 Task: Apply the theme  ""Swiss"".
Action: Mouse moved to (219, 80)
Screenshot: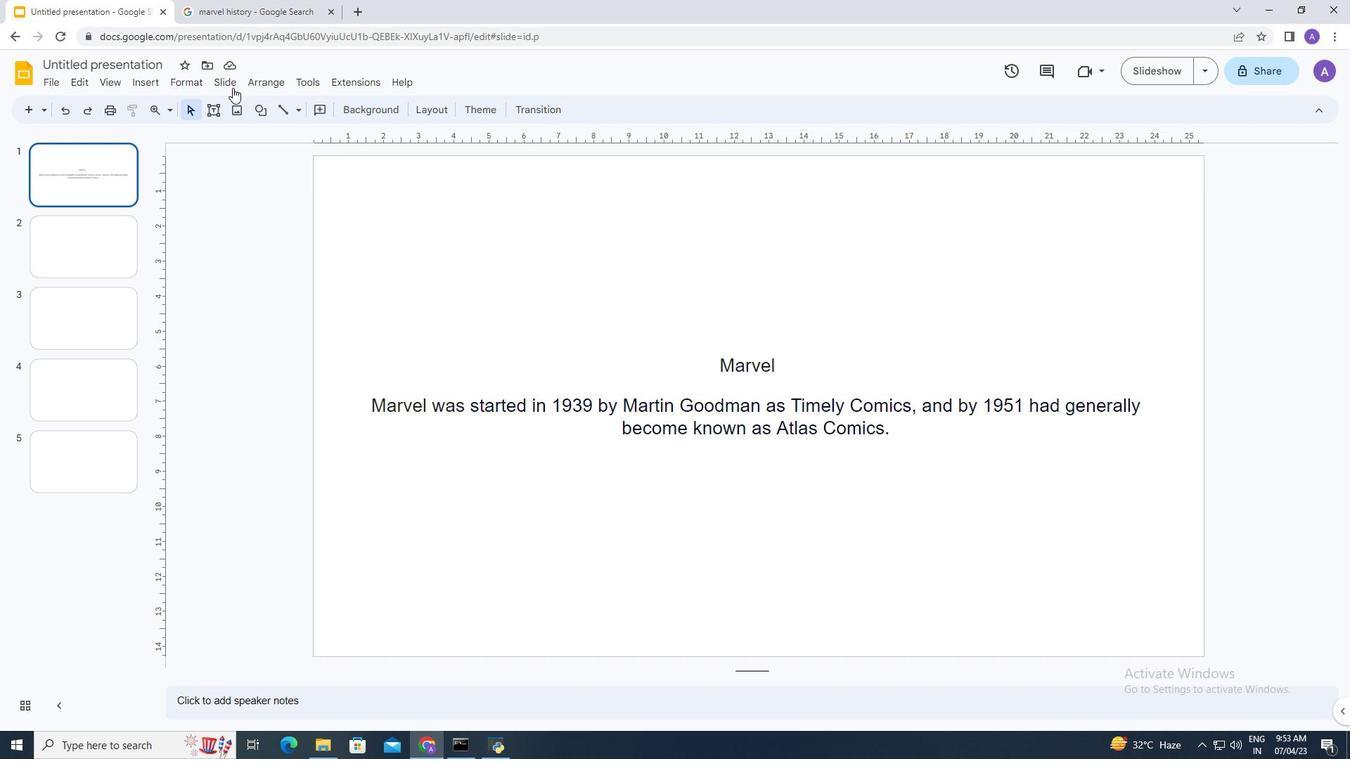 
Action: Mouse pressed left at (219, 80)
Screenshot: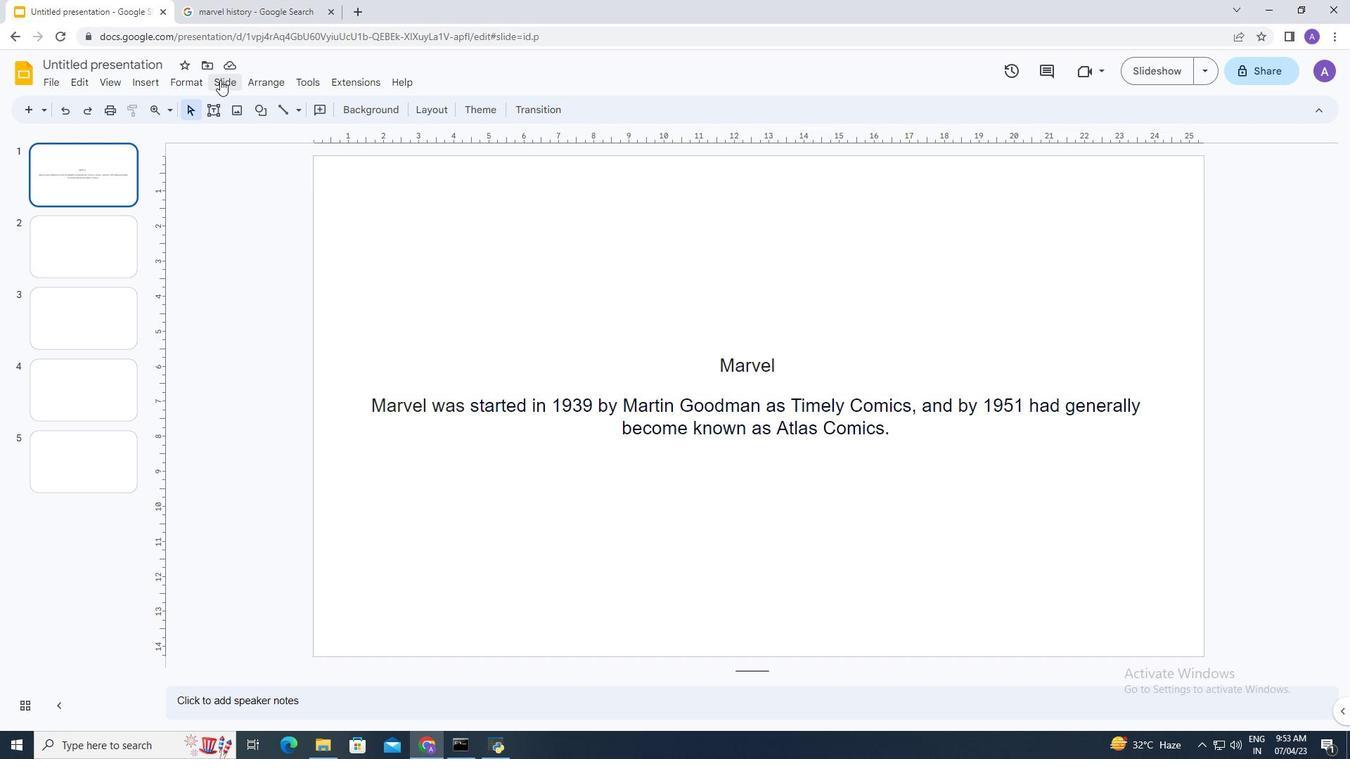 
Action: Mouse moved to (301, 330)
Screenshot: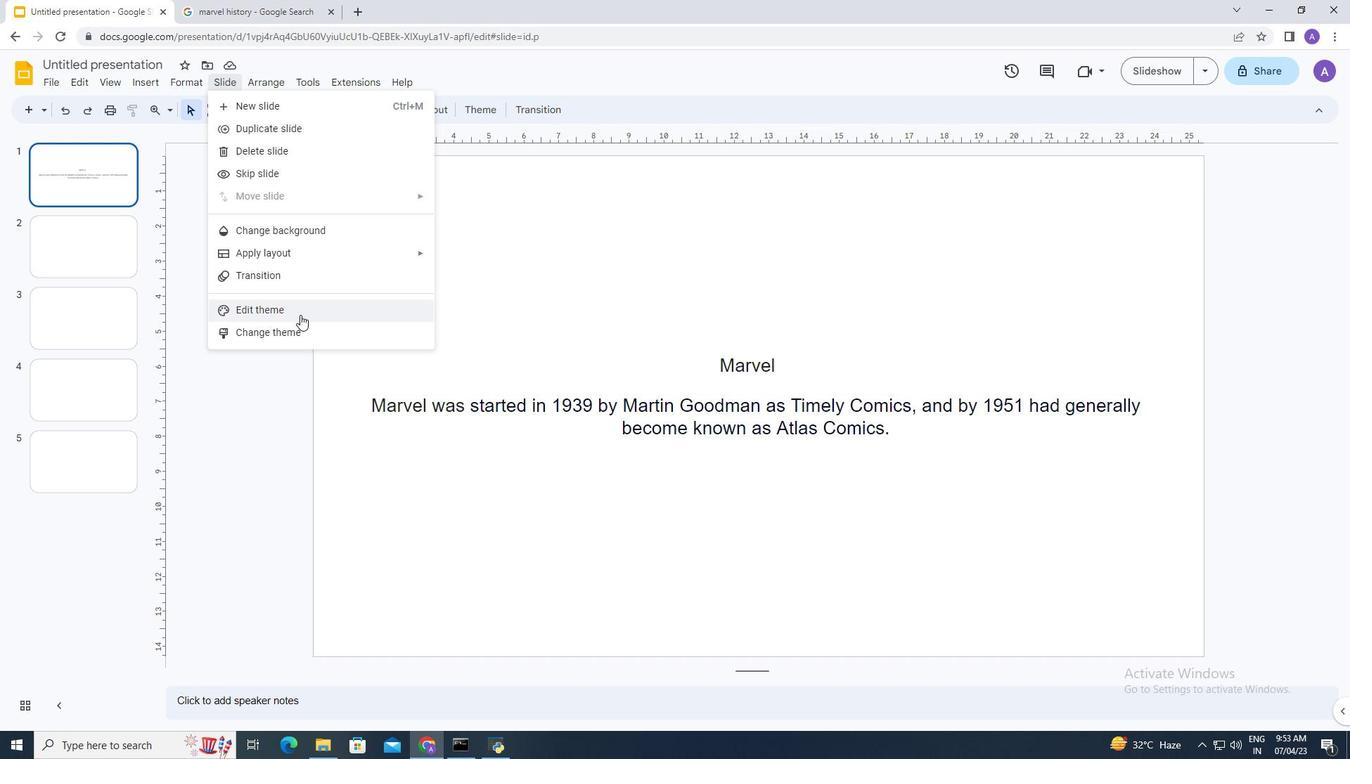 
Action: Mouse pressed left at (301, 330)
Screenshot: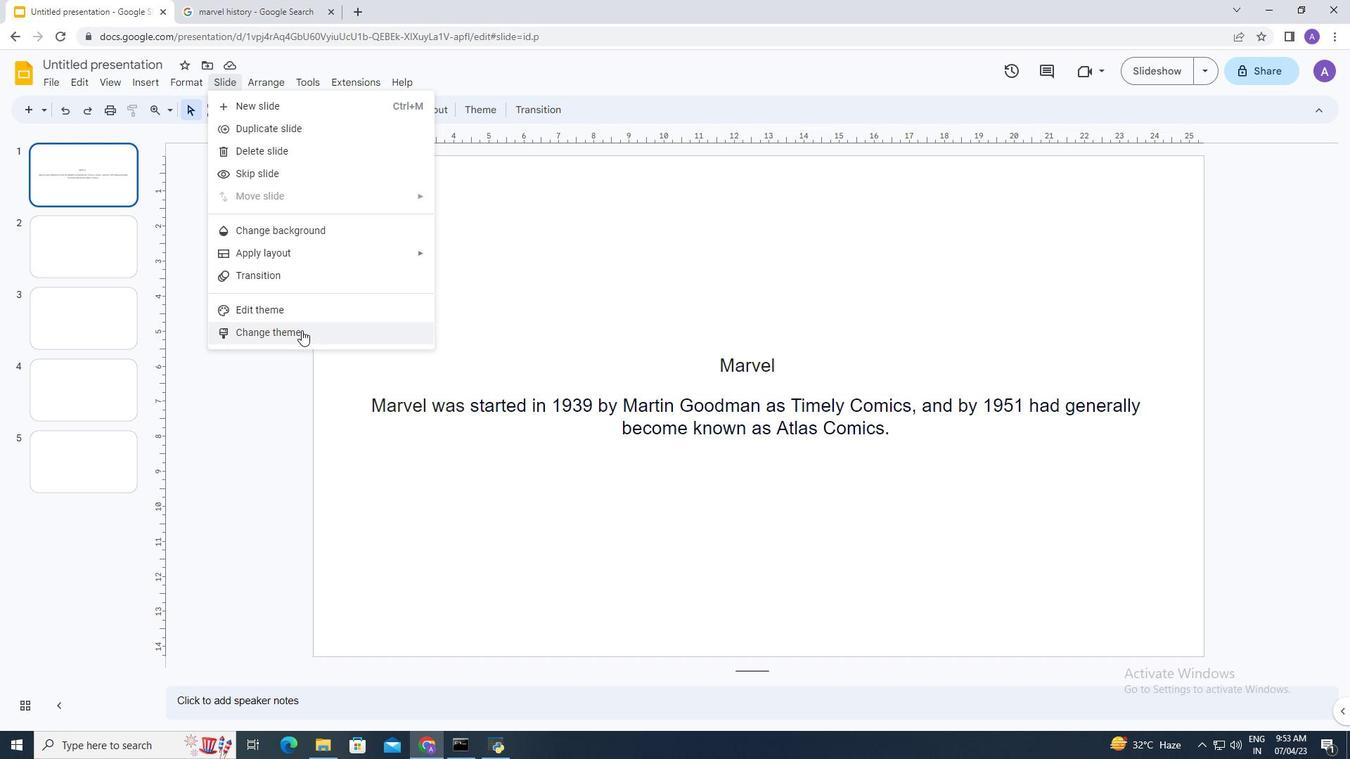 
Action: Mouse moved to (1162, 369)
Screenshot: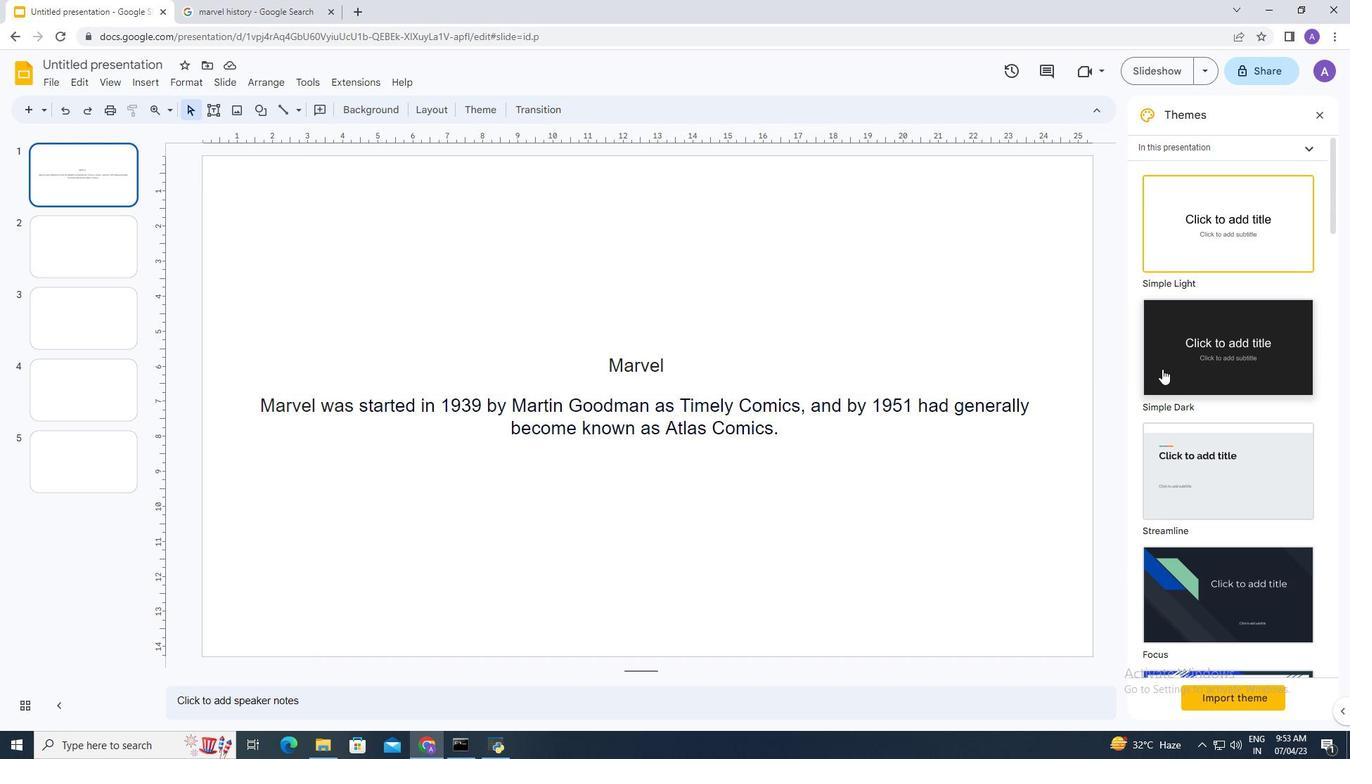 
Action: Mouse scrolled (1162, 368) with delta (0, 0)
Screenshot: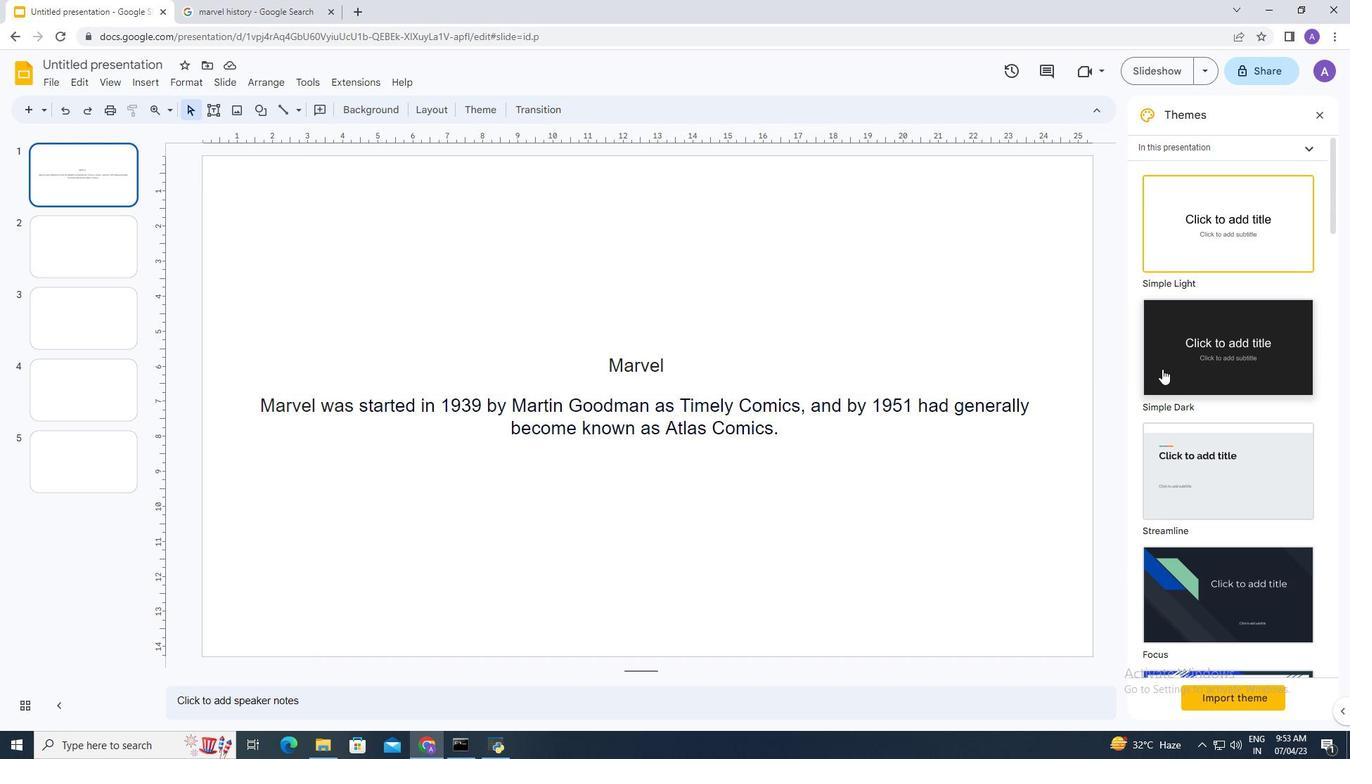 
Action: Mouse moved to (1164, 369)
Screenshot: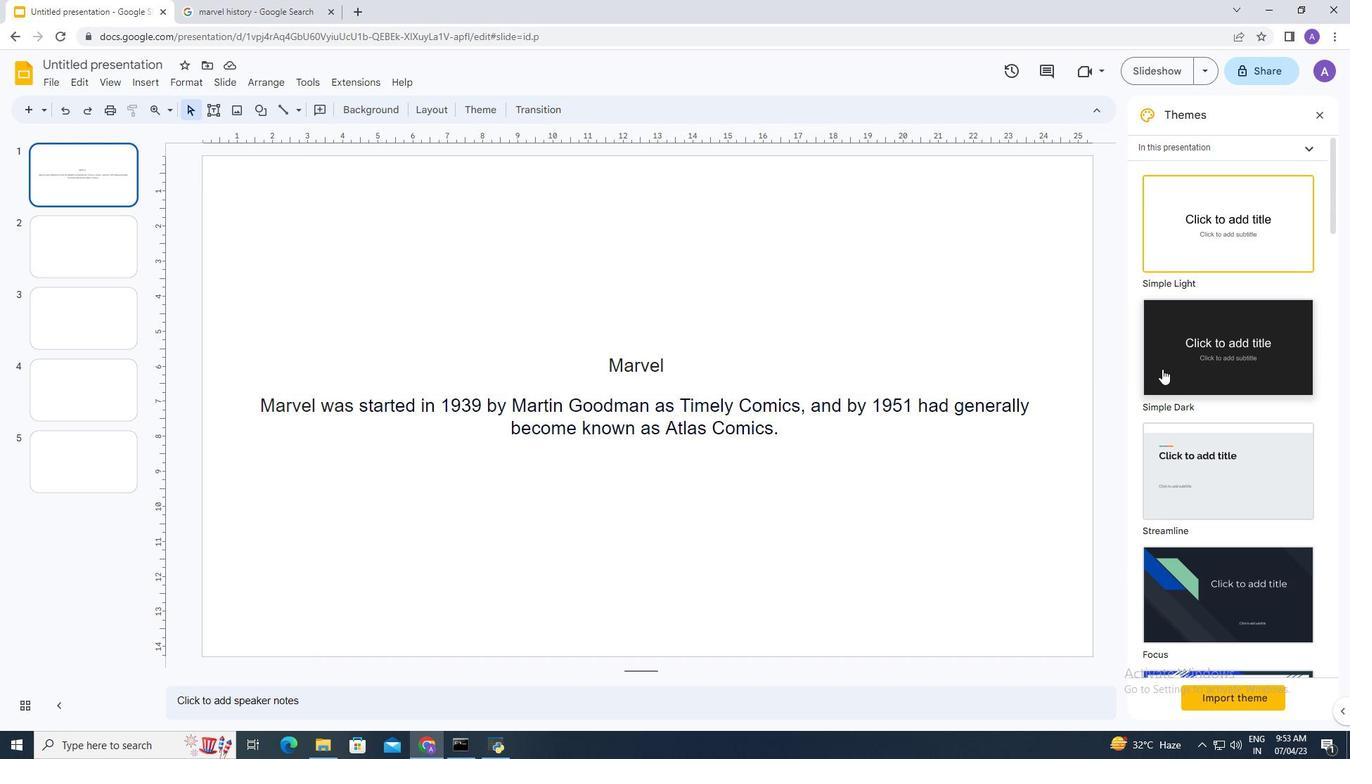 
Action: Mouse scrolled (1164, 368) with delta (0, 0)
Screenshot: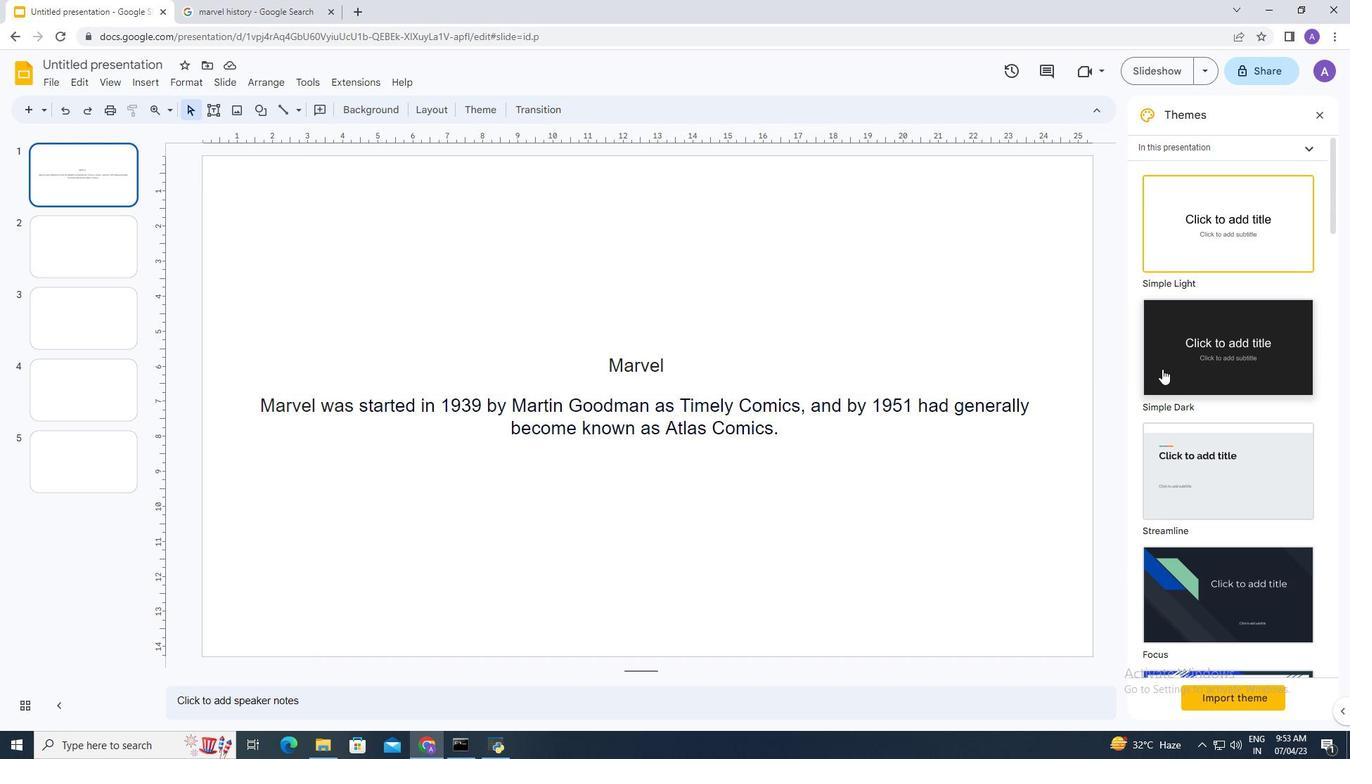 
Action: Mouse scrolled (1164, 368) with delta (0, 0)
Screenshot: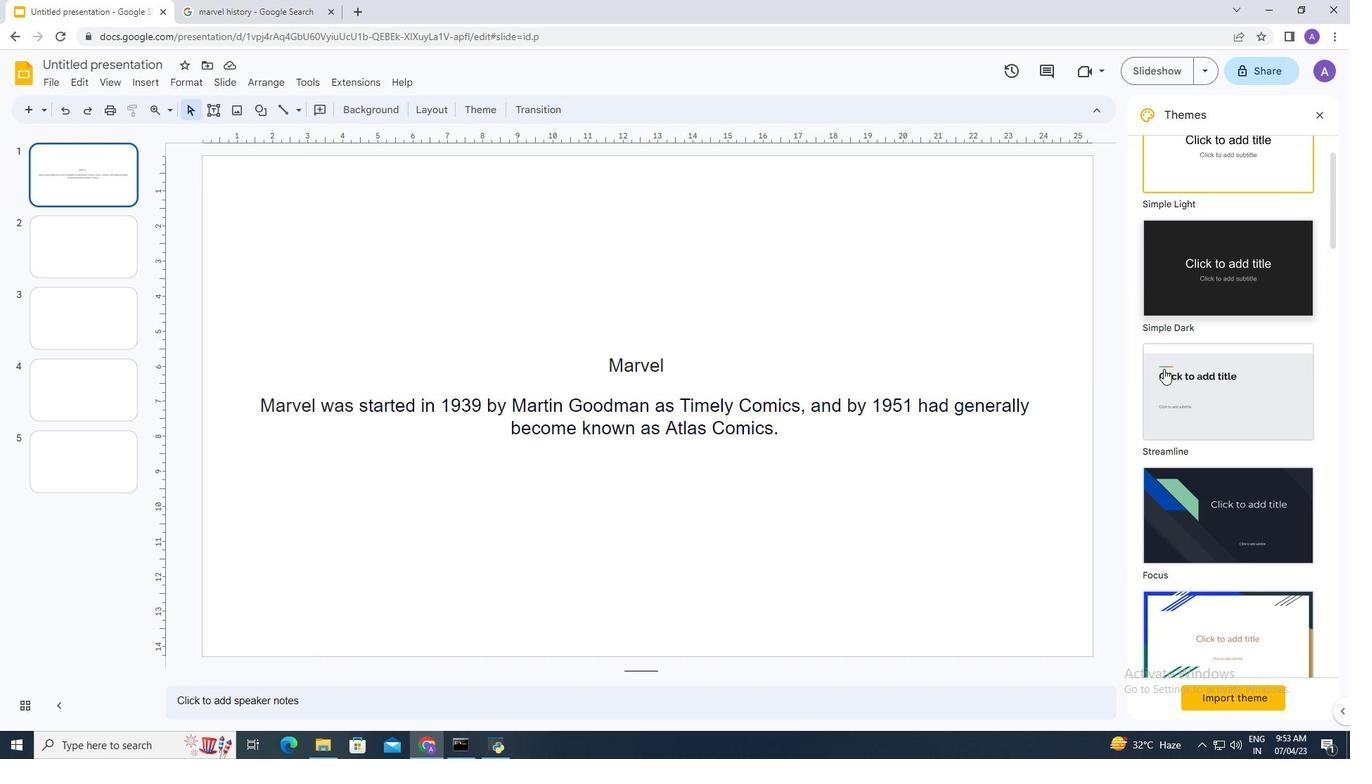 
Action: Mouse moved to (1166, 371)
Screenshot: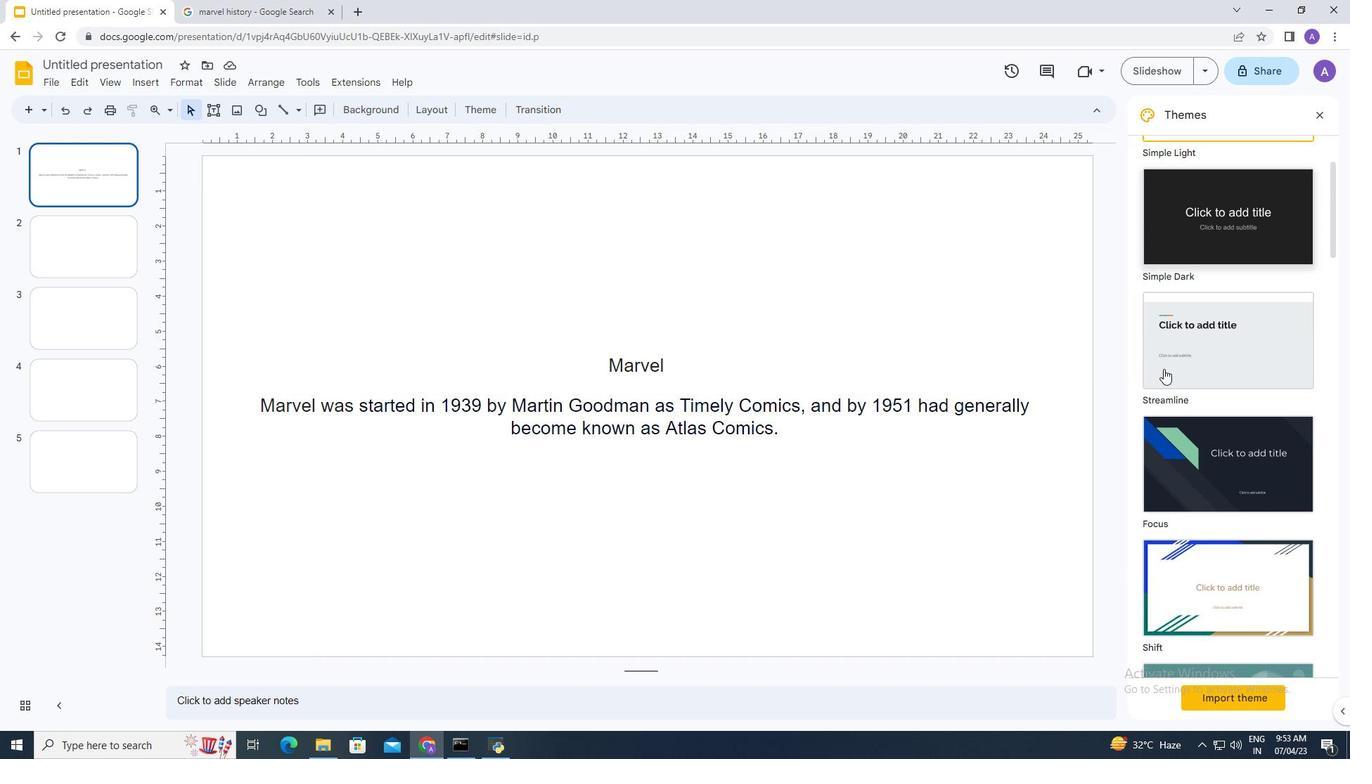 
Action: Mouse scrolled (1166, 370) with delta (0, 0)
Screenshot: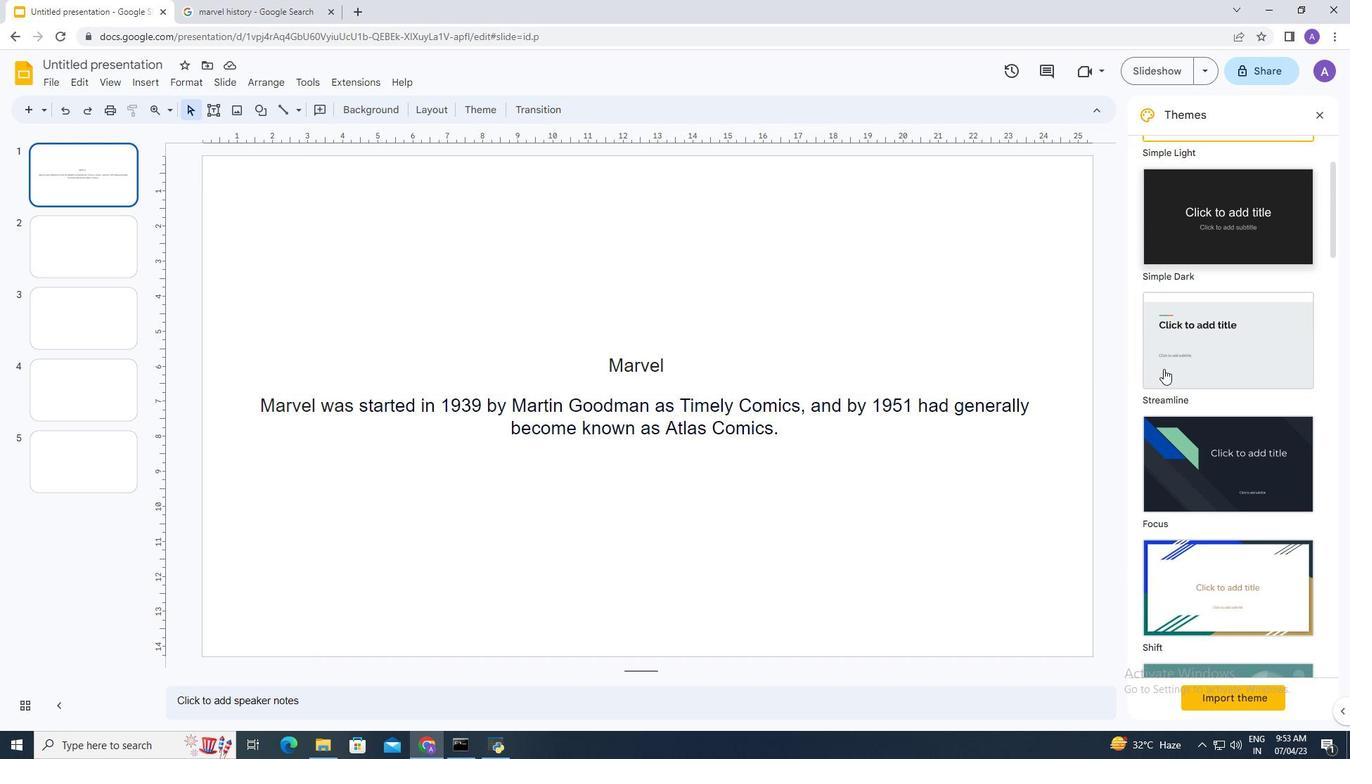 
Action: Mouse moved to (1178, 386)
Screenshot: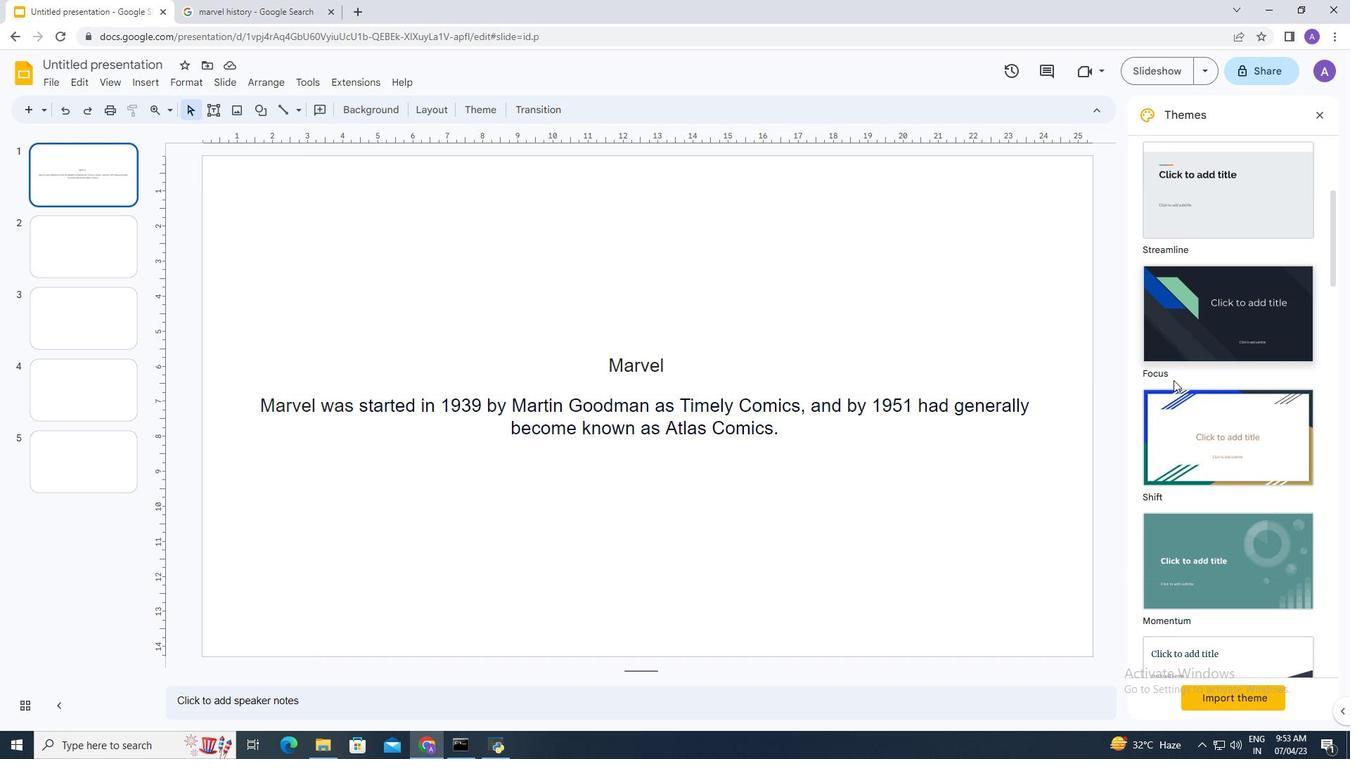 
Action: Mouse scrolled (1178, 386) with delta (0, 0)
Screenshot: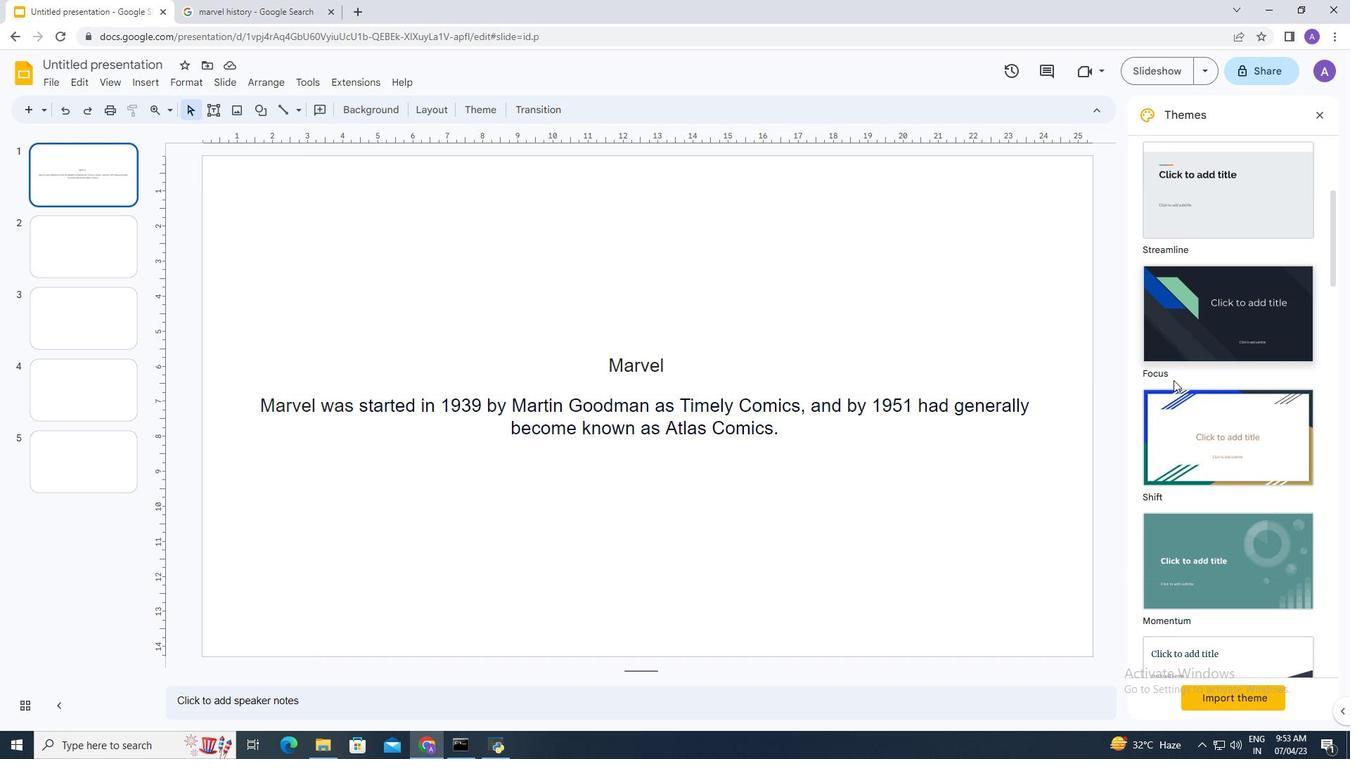 
Action: Mouse scrolled (1178, 386) with delta (0, 0)
Screenshot: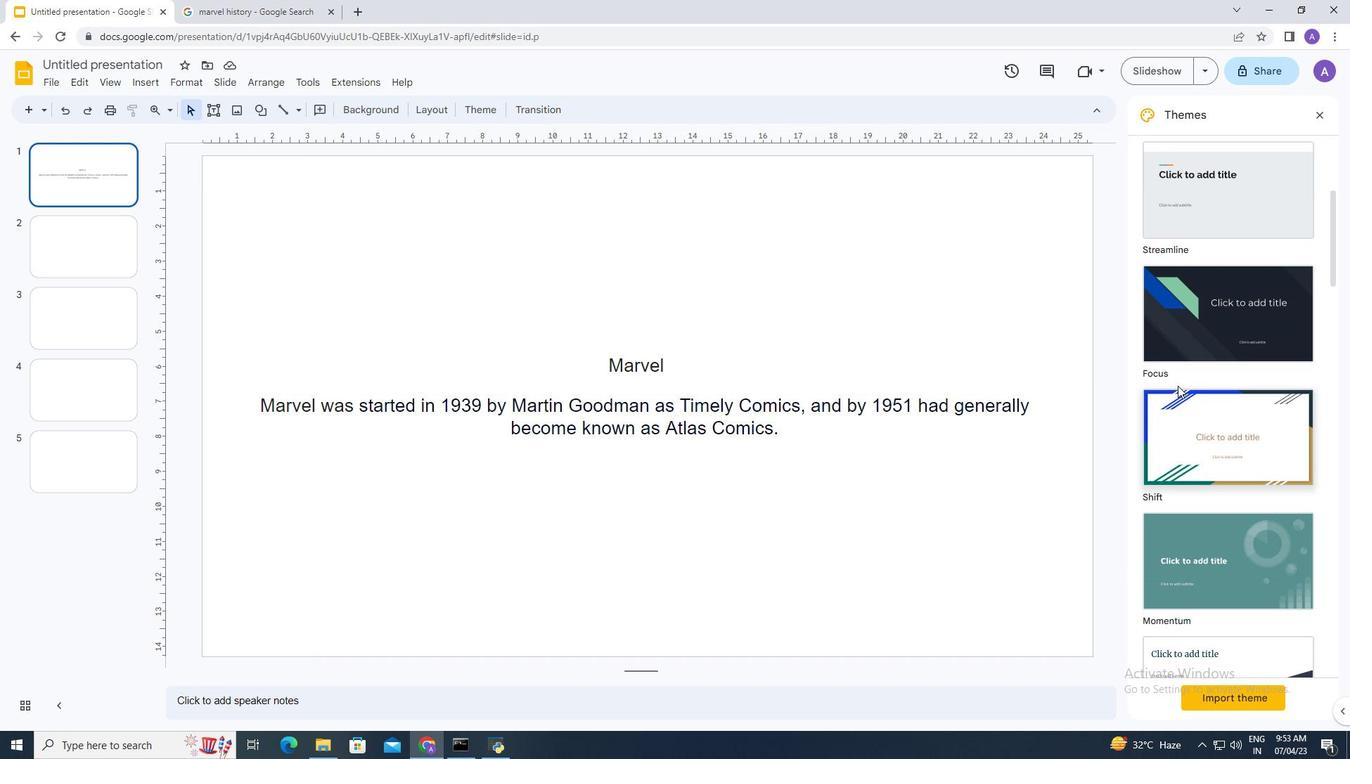 
Action: Mouse scrolled (1178, 386) with delta (0, 0)
Screenshot: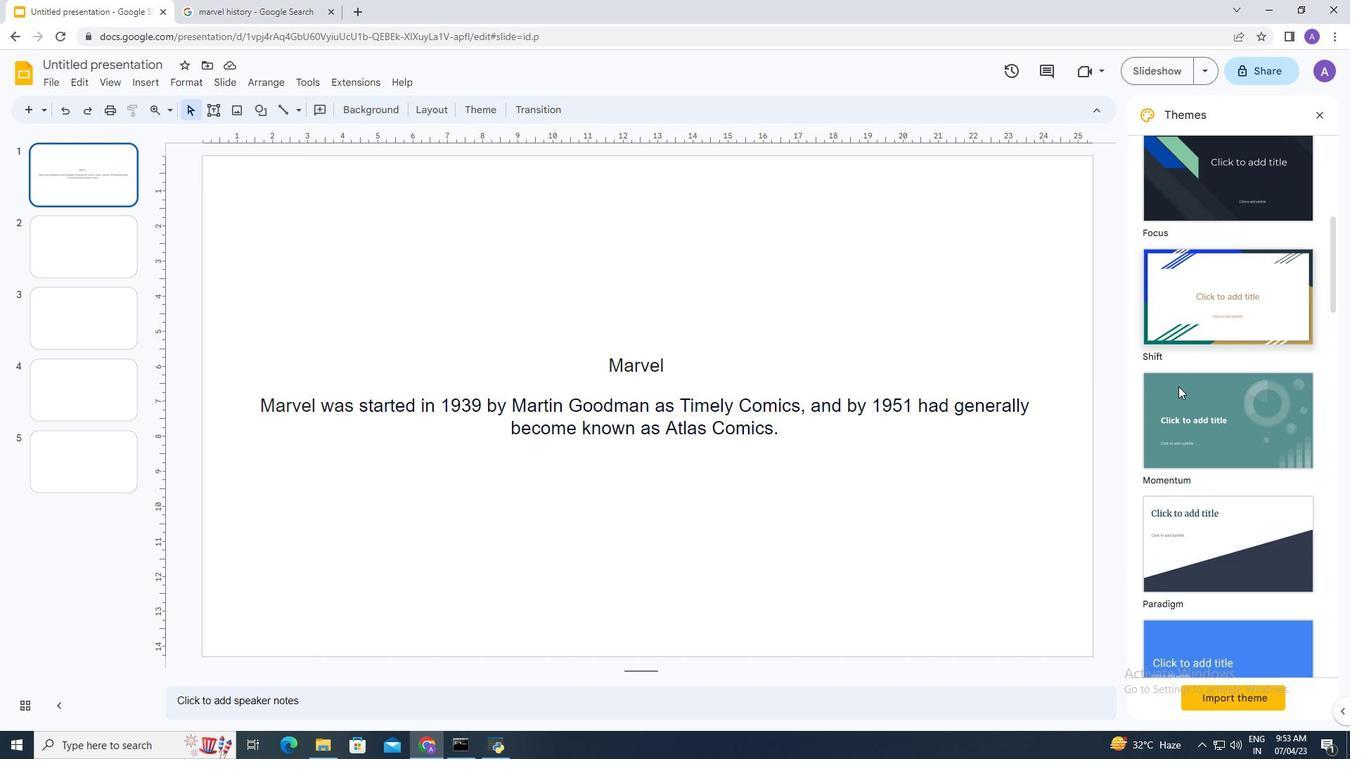 
Action: Mouse scrolled (1178, 386) with delta (0, 0)
Screenshot: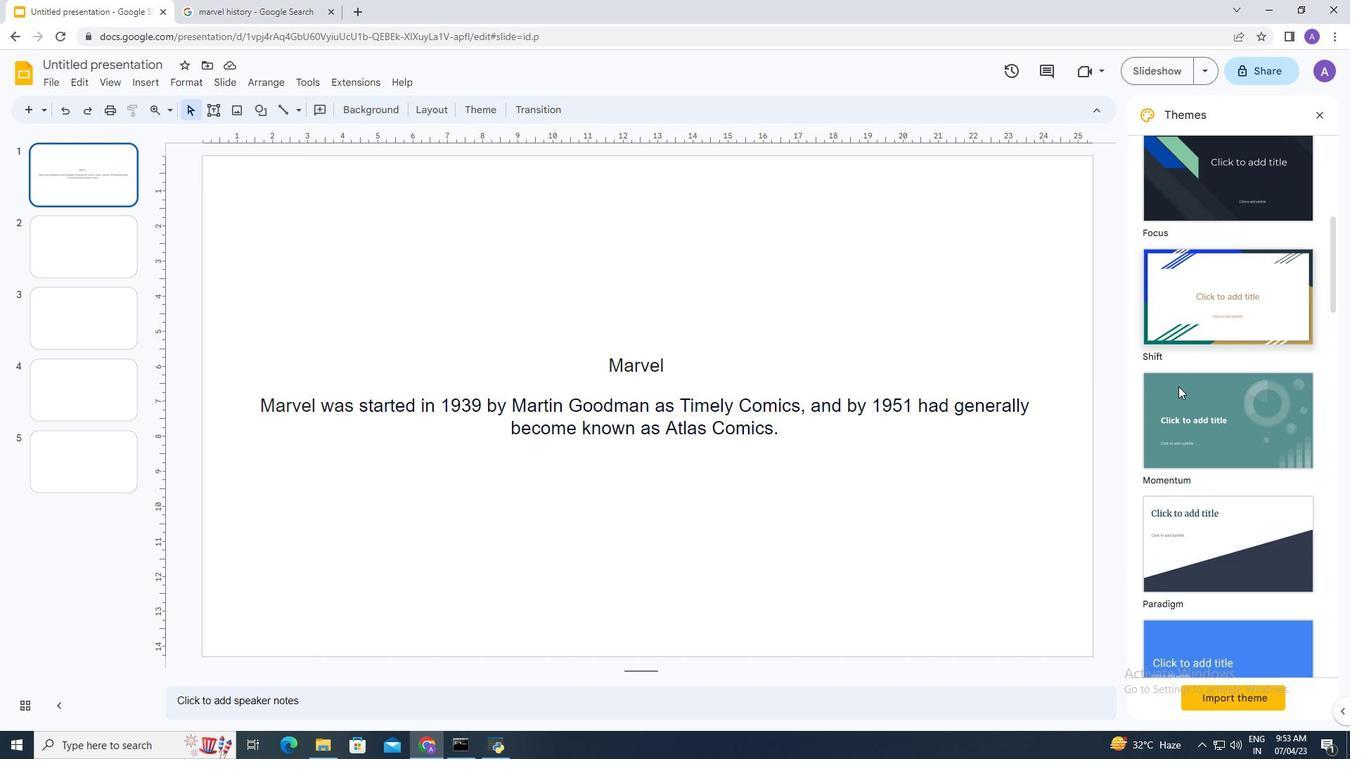 
Action: Mouse scrolled (1178, 386) with delta (0, 0)
Screenshot: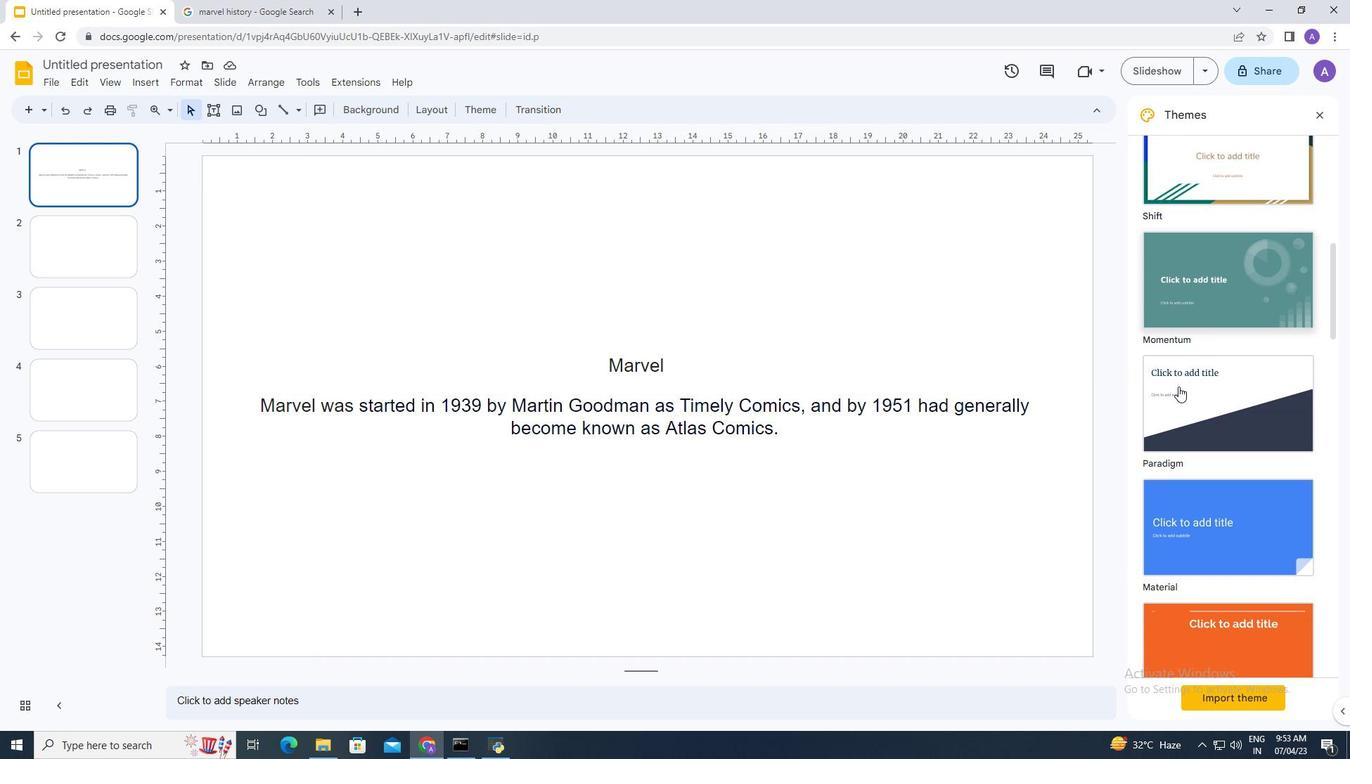 
Action: Mouse scrolled (1178, 386) with delta (0, 0)
Screenshot: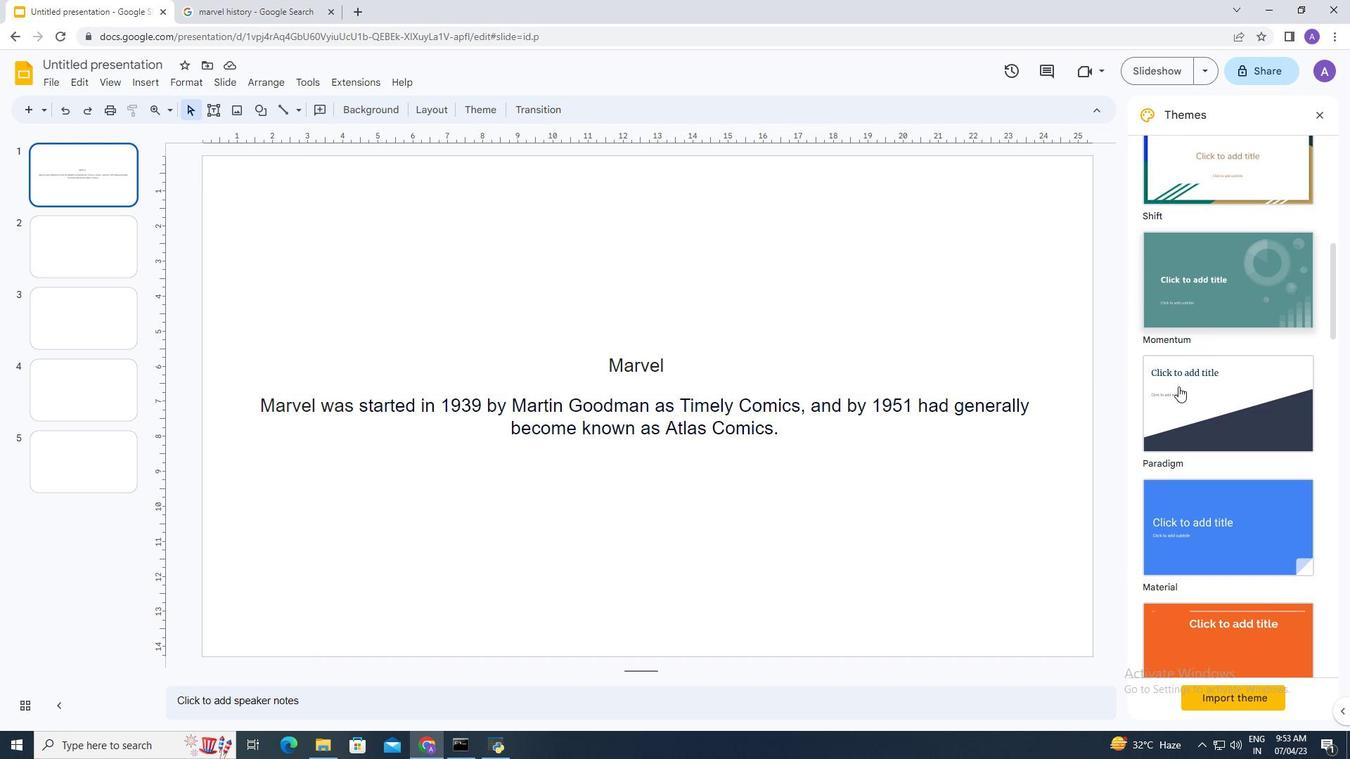 
Action: Mouse scrolled (1178, 386) with delta (0, 0)
Screenshot: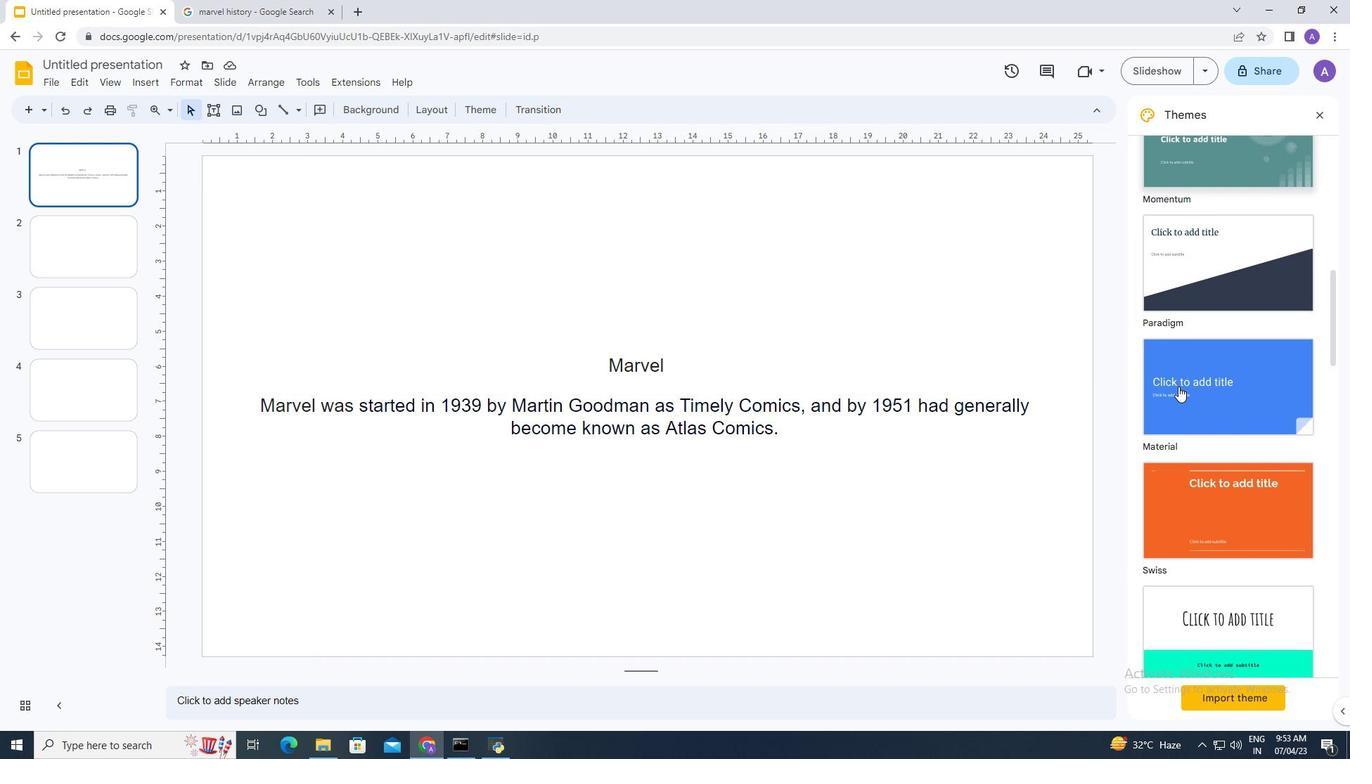 
Action: Mouse moved to (1198, 438)
Screenshot: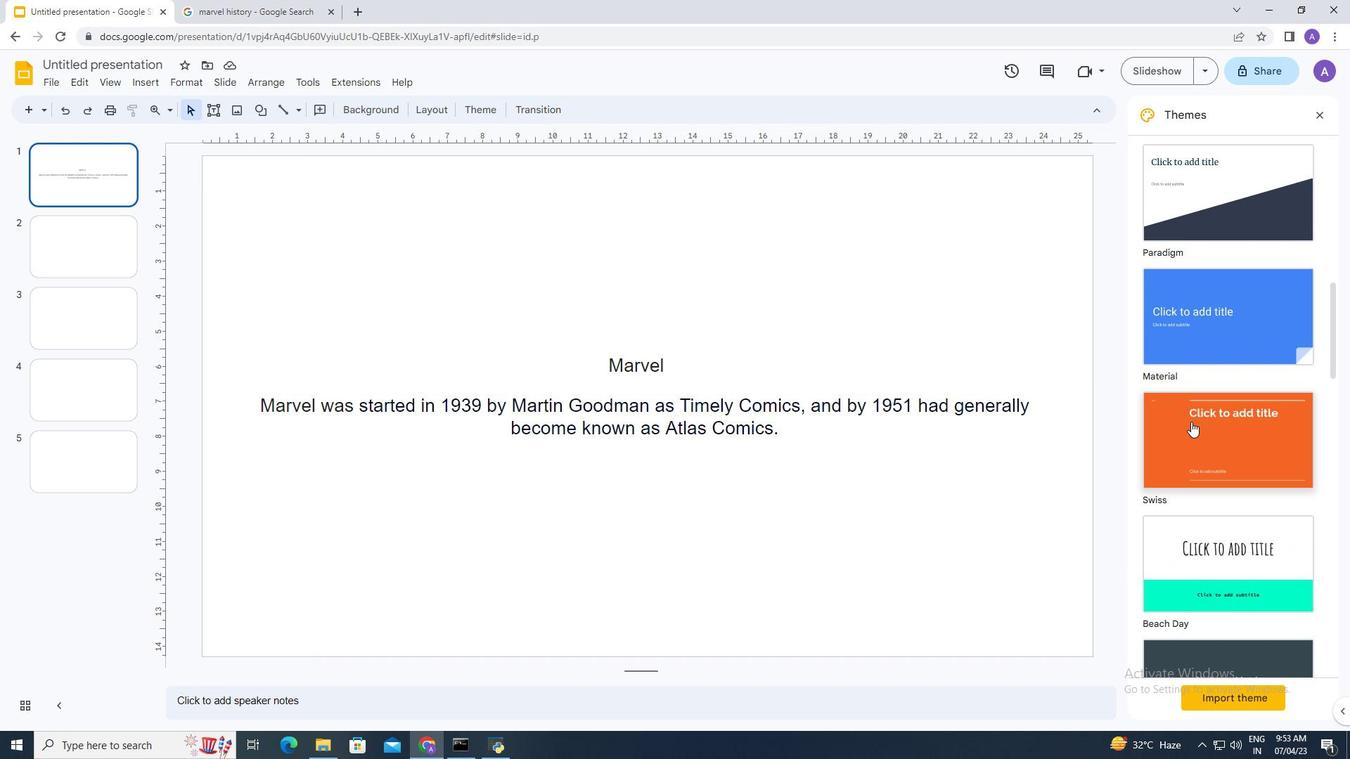 
Action: Mouse pressed left at (1198, 438)
Screenshot: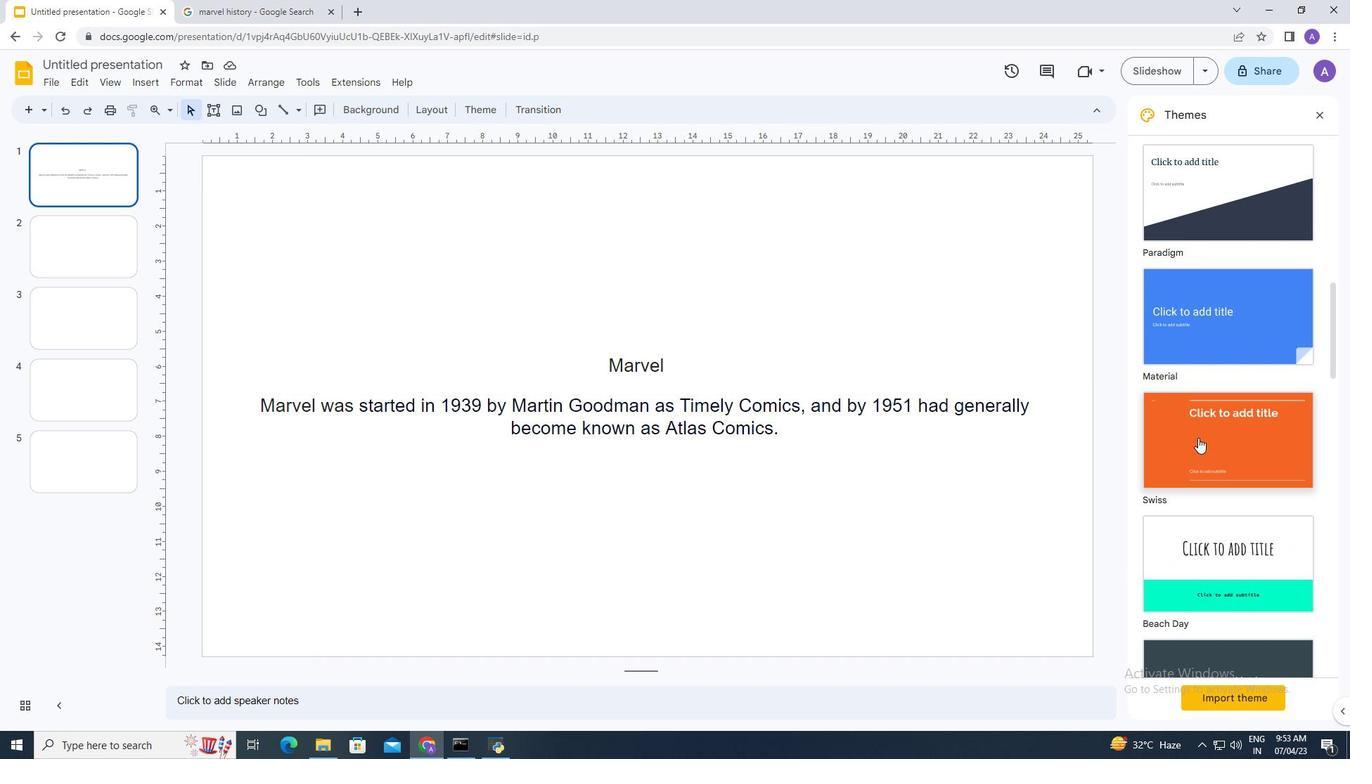 
Action: Mouse moved to (863, 305)
Screenshot: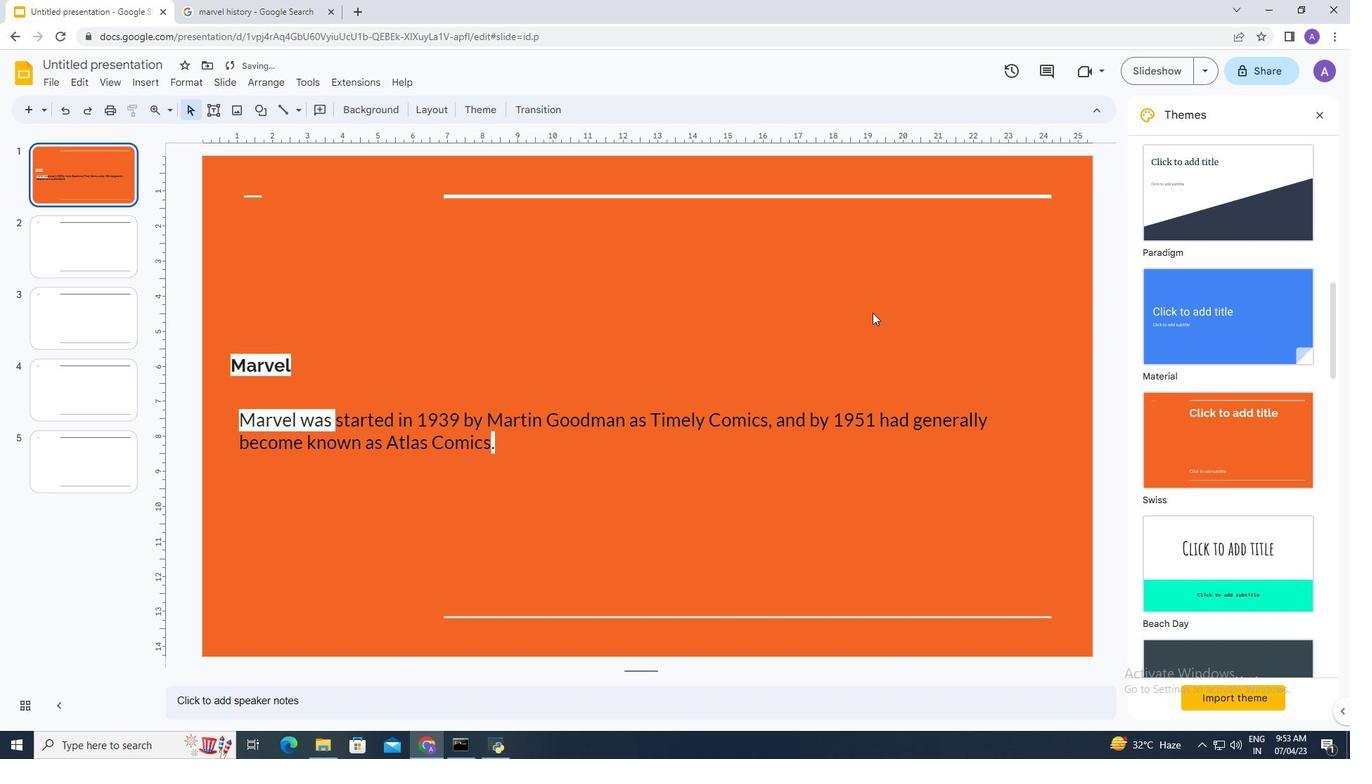 
